 Task: Add Apple Pie Half to the cart.
Action: Mouse moved to (14, 78)
Screenshot: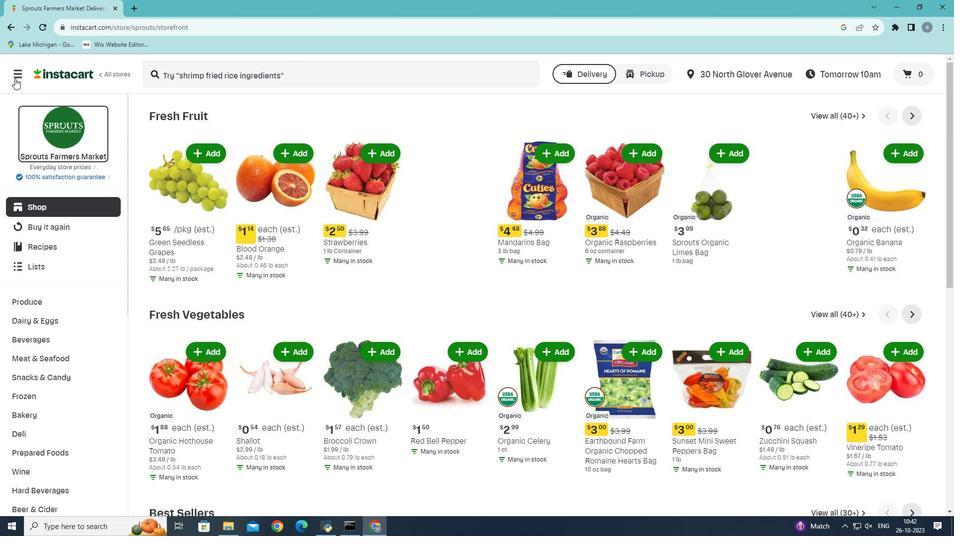 
Action: Mouse pressed left at (14, 78)
Screenshot: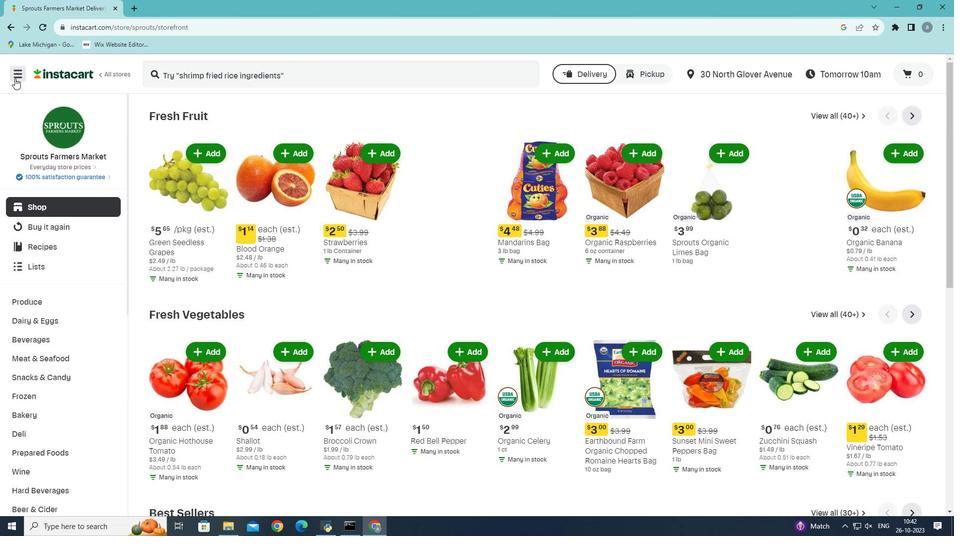
Action: Mouse moved to (74, 294)
Screenshot: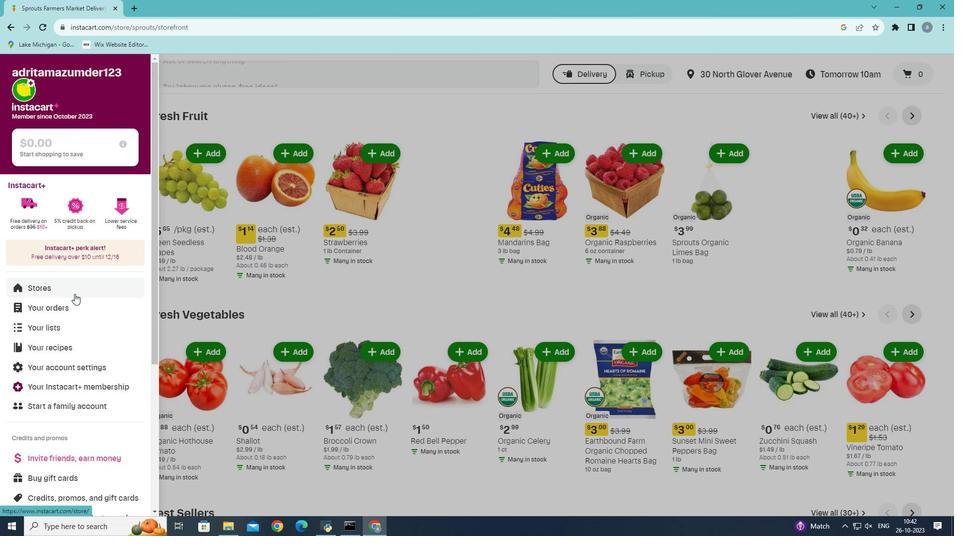 
Action: Mouse pressed left at (74, 294)
Screenshot: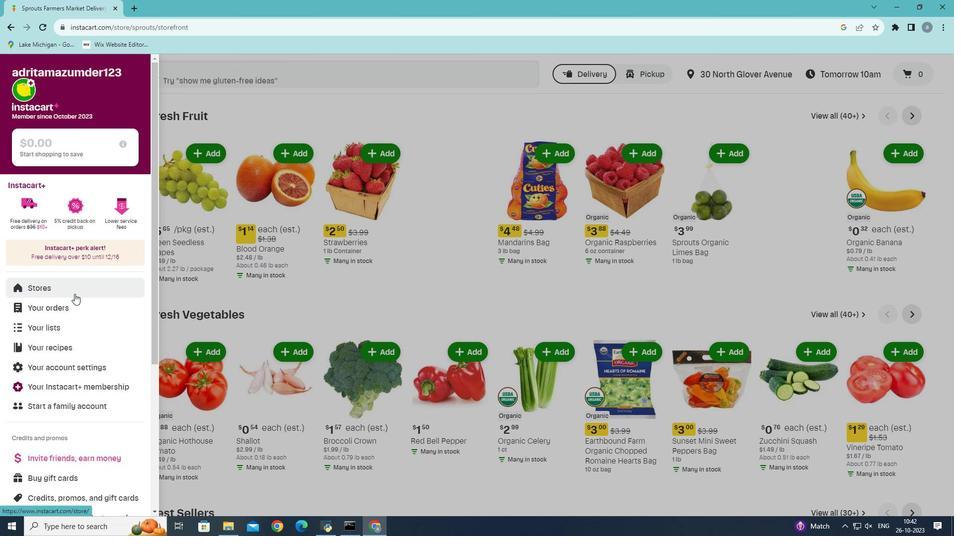 
Action: Mouse moved to (226, 111)
Screenshot: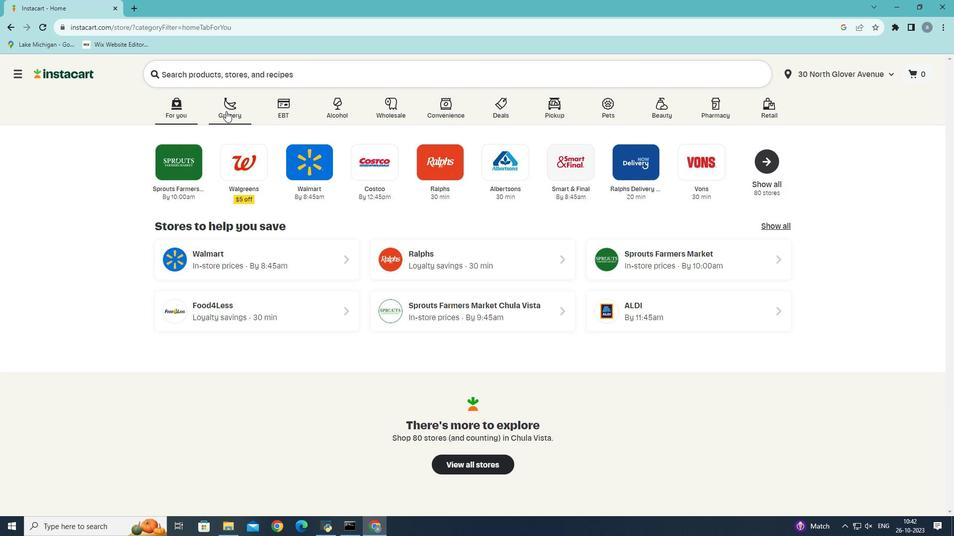 
Action: Mouse pressed left at (226, 111)
Screenshot: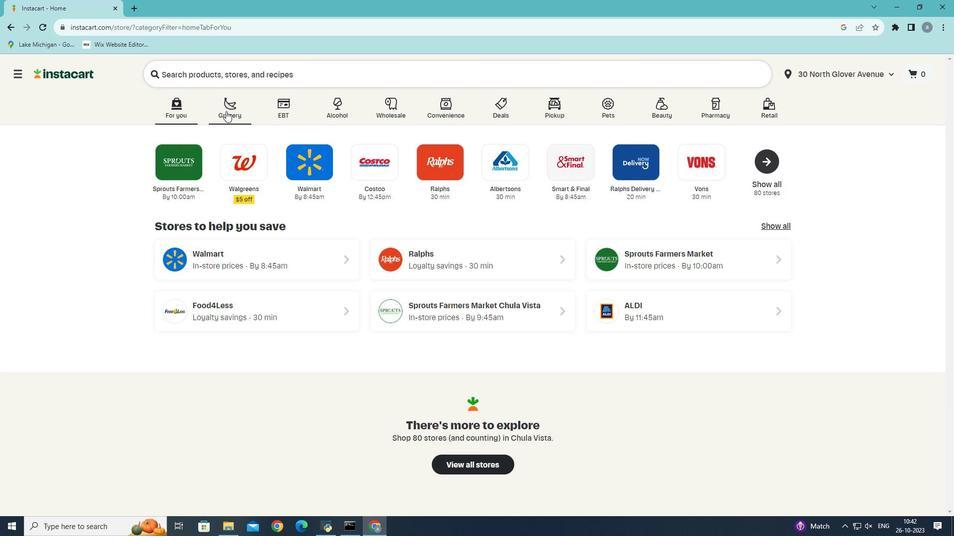 
Action: Mouse moved to (221, 310)
Screenshot: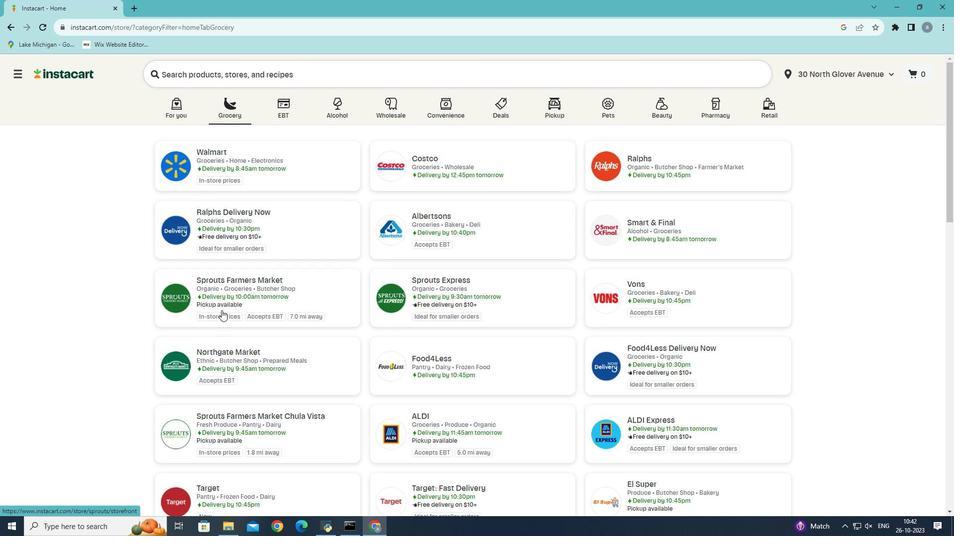 
Action: Mouse pressed left at (221, 310)
Screenshot: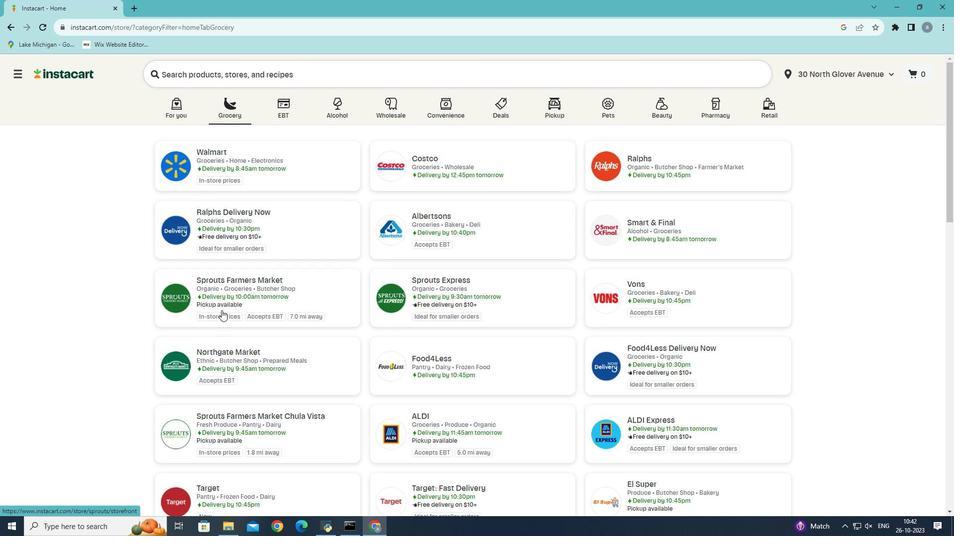 
Action: Mouse moved to (23, 410)
Screenshot: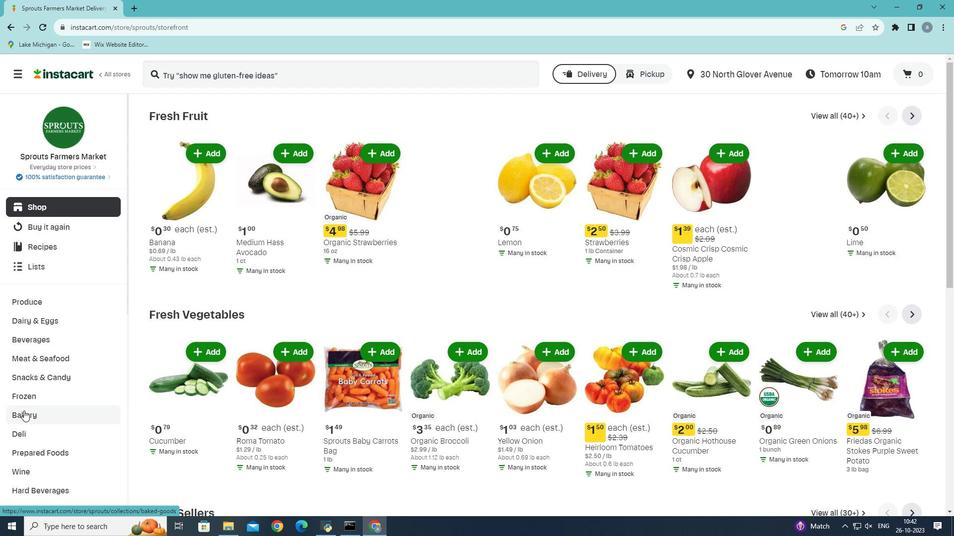 
Action: Mouse pressed left at (23, 410)
Screenshot: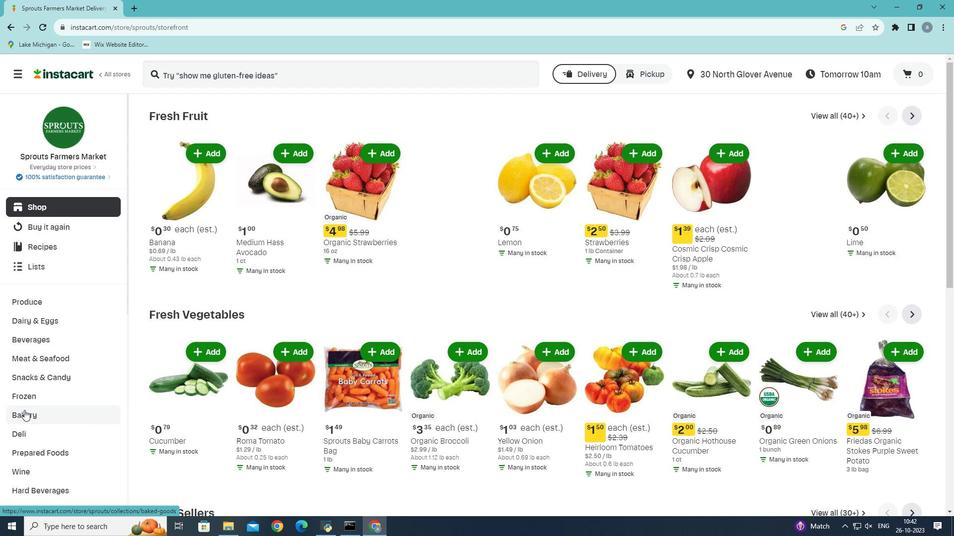 
Action: Mouse moved to (510, 140)
Screenshot: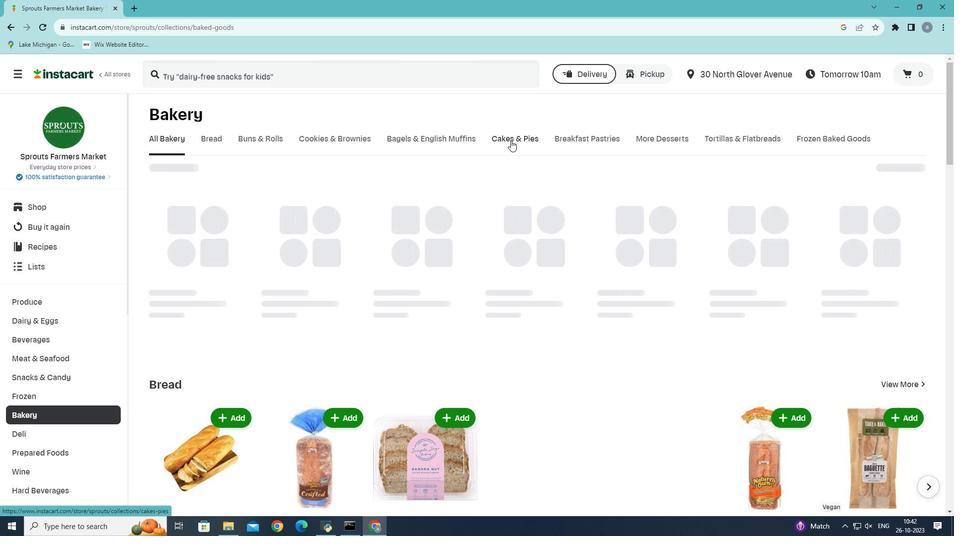 
Action: Mouse pressed left at (510, 140)
Screenshot: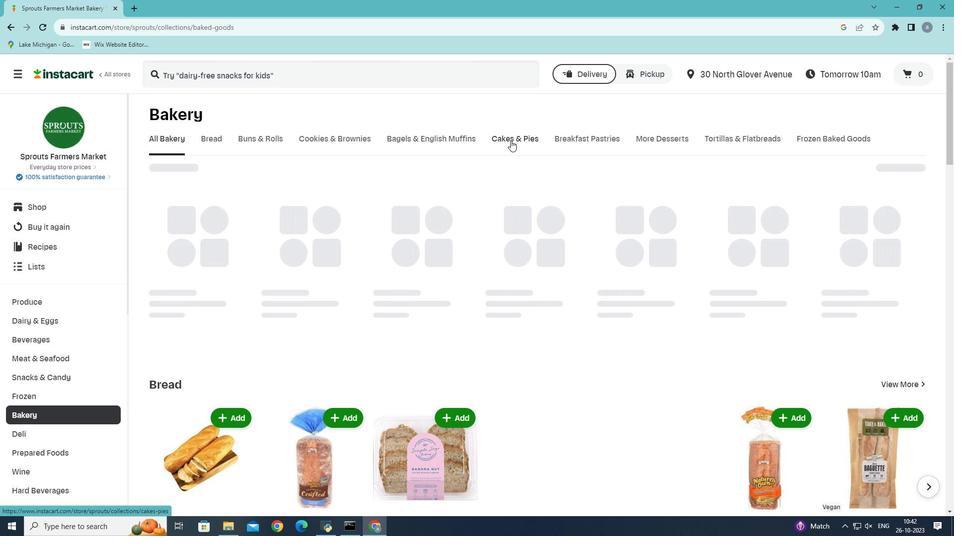 
Action: Mouse moved to (280, 178)
Screenshot: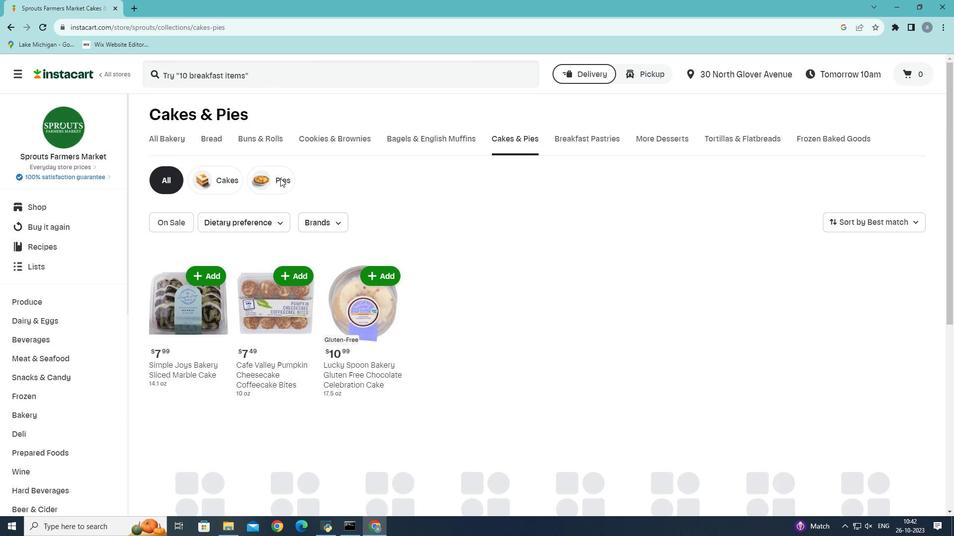 
Action: Mouse pressed left at (280, 178)
Screenshot: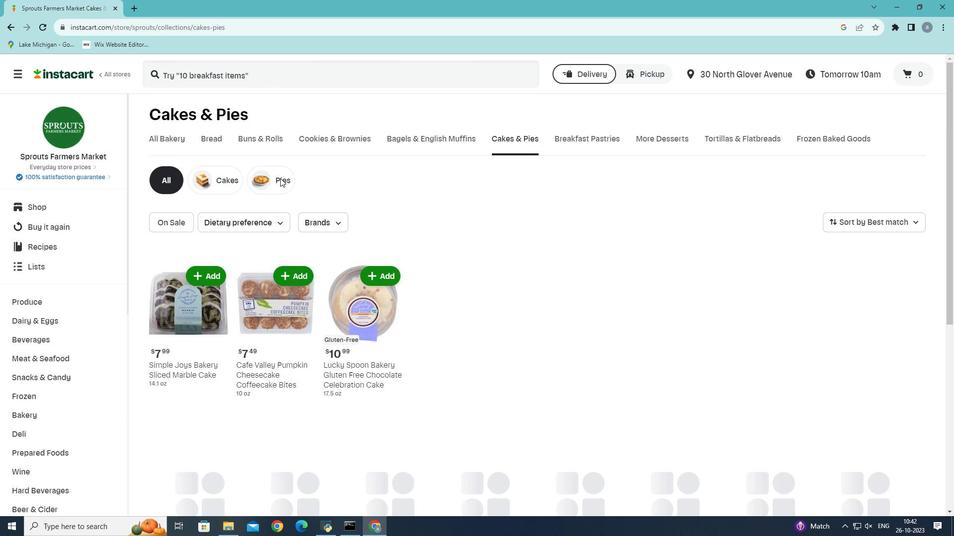 
Action: Mouse moved to (315, 314)
Screenshot: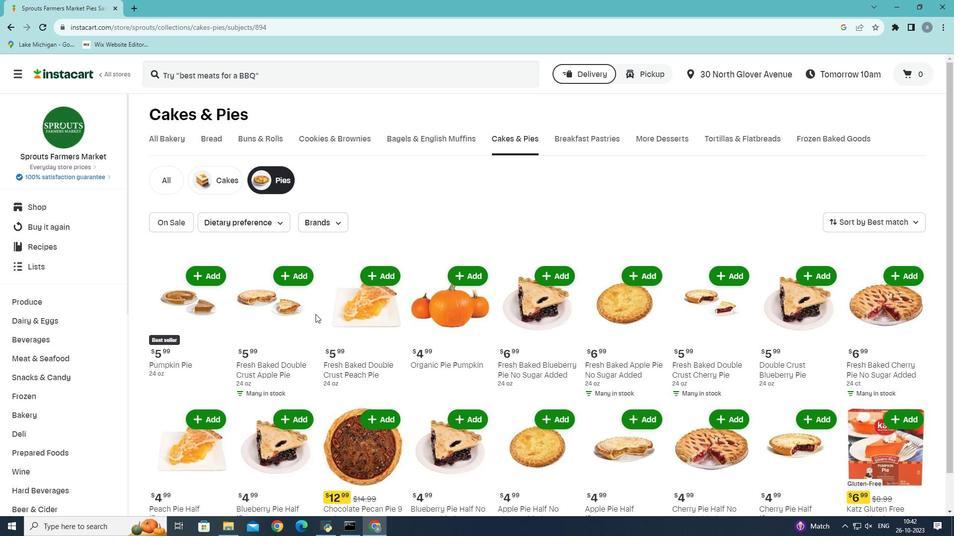 
Action: Mouse scrolled (315, 314) with delta (0, 0)
Screenshot: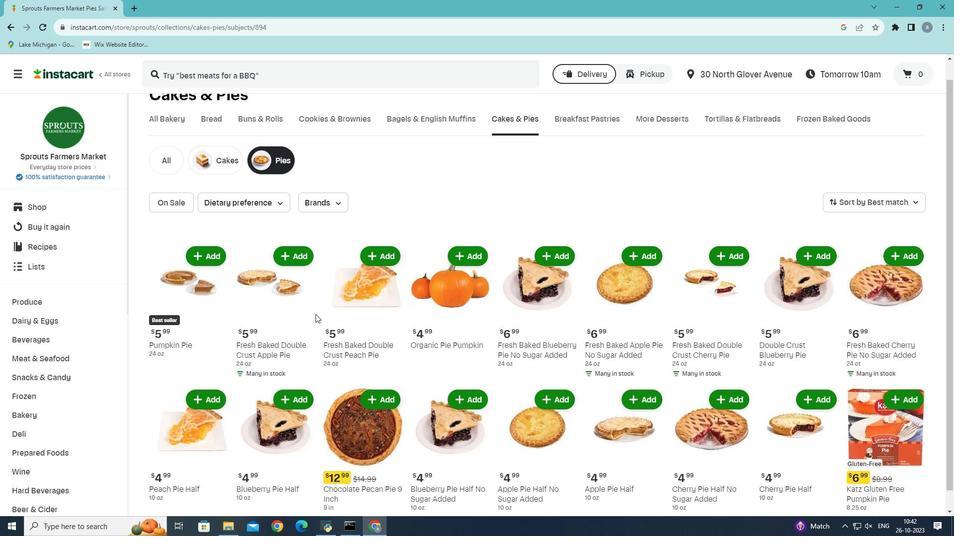 
Action: Mouse moved to (339, 313)
Screenshot: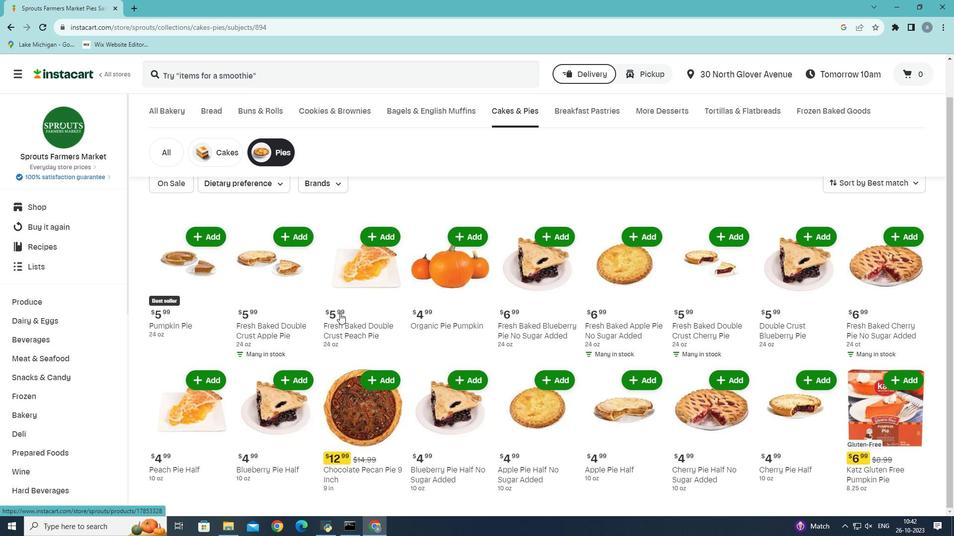 
Action: Mouse scrolled (339, 313) with delta (0, 0)
Screenshot: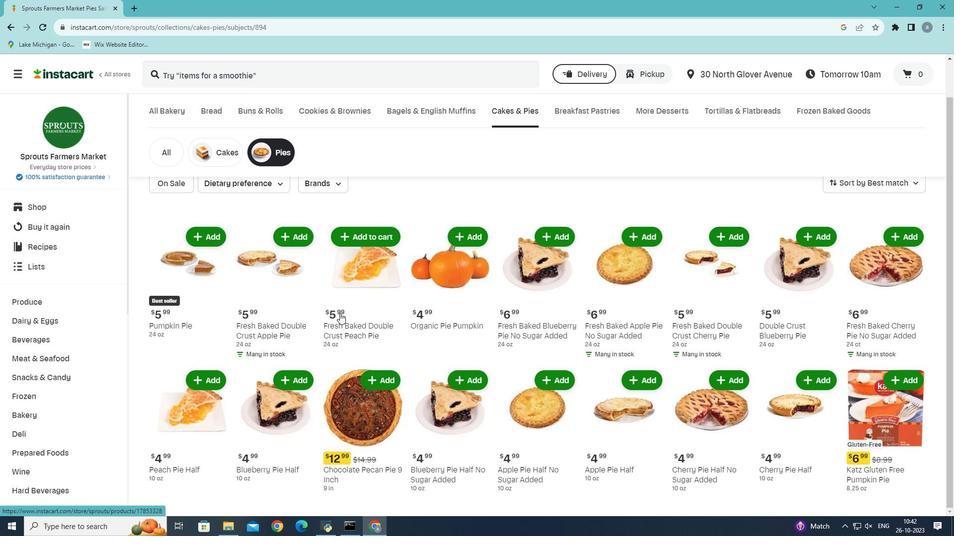 
Action: Mouse moved to (648, 379)
Screenshot: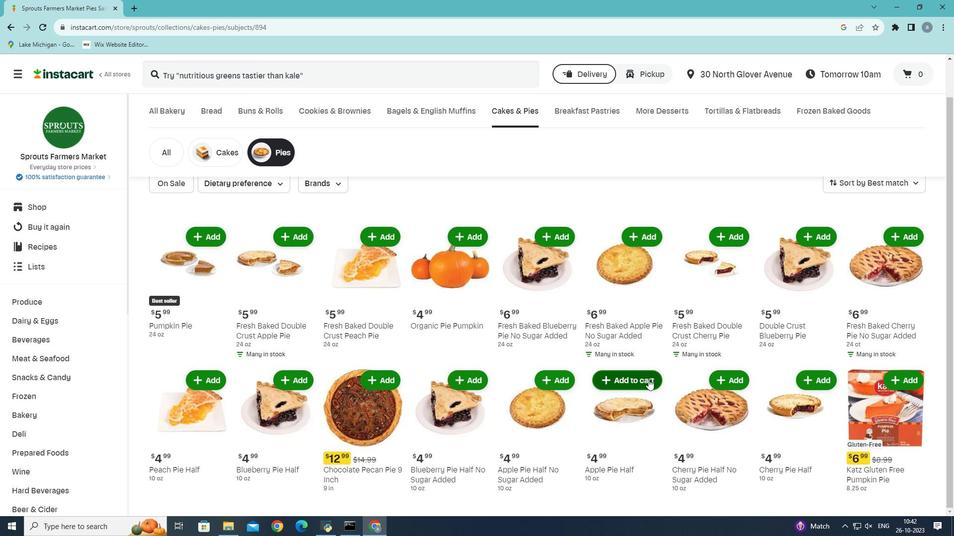 
Action: Mouse pressed left at (648, 379)
Screenshot: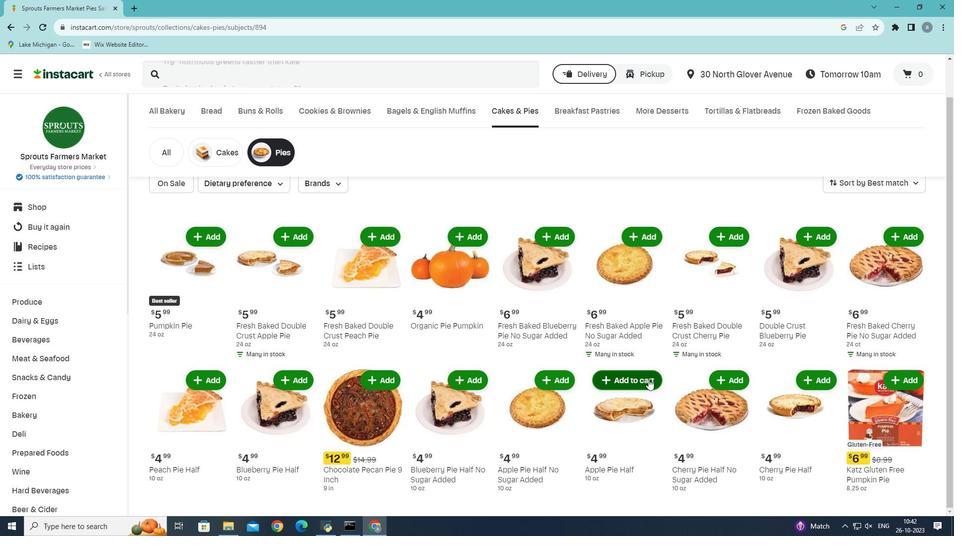 
Action: Mouse moved to (569, 350)
Screenshot: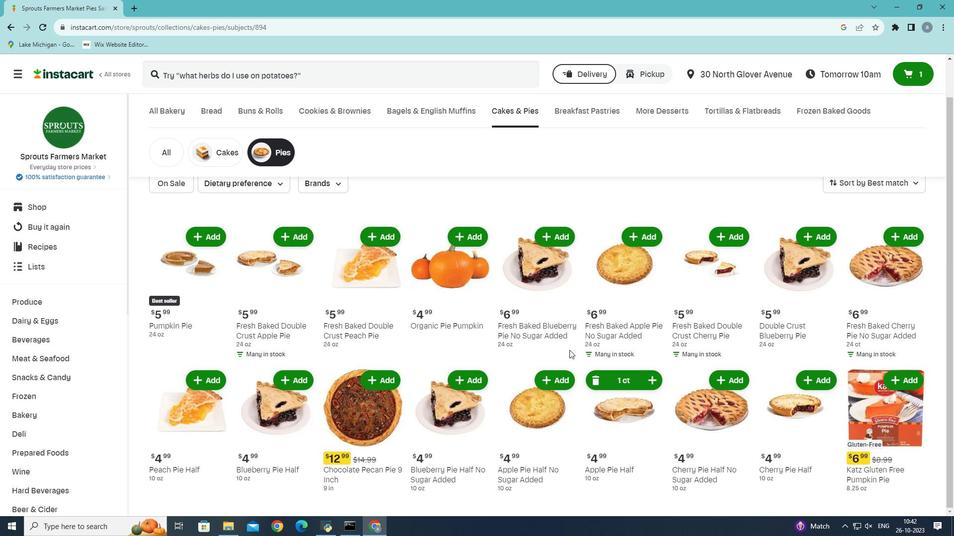 
